 Task: Look for trending repositories with JavaScript language.
Action: Mouse pressed left at (180, 114)
Screenshot: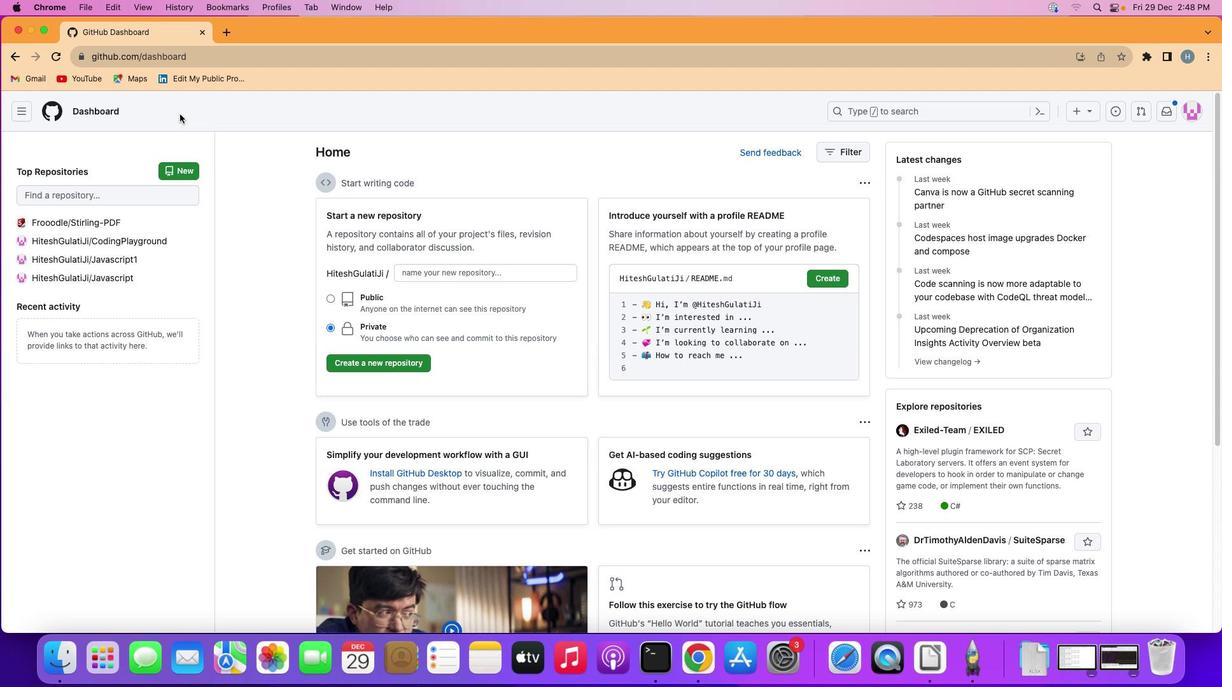 
Action: Mouse moved to (27, 108)
Screenshot: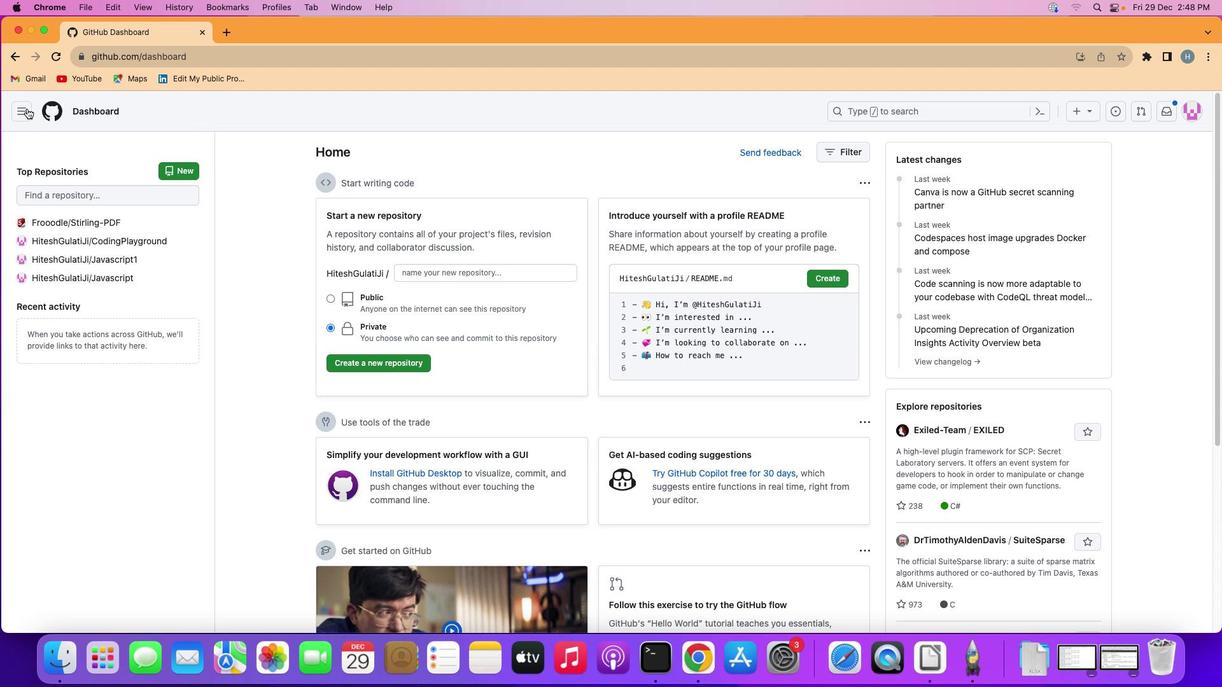 
Action: Mouse pressed left at (27, 108)
Screenshot: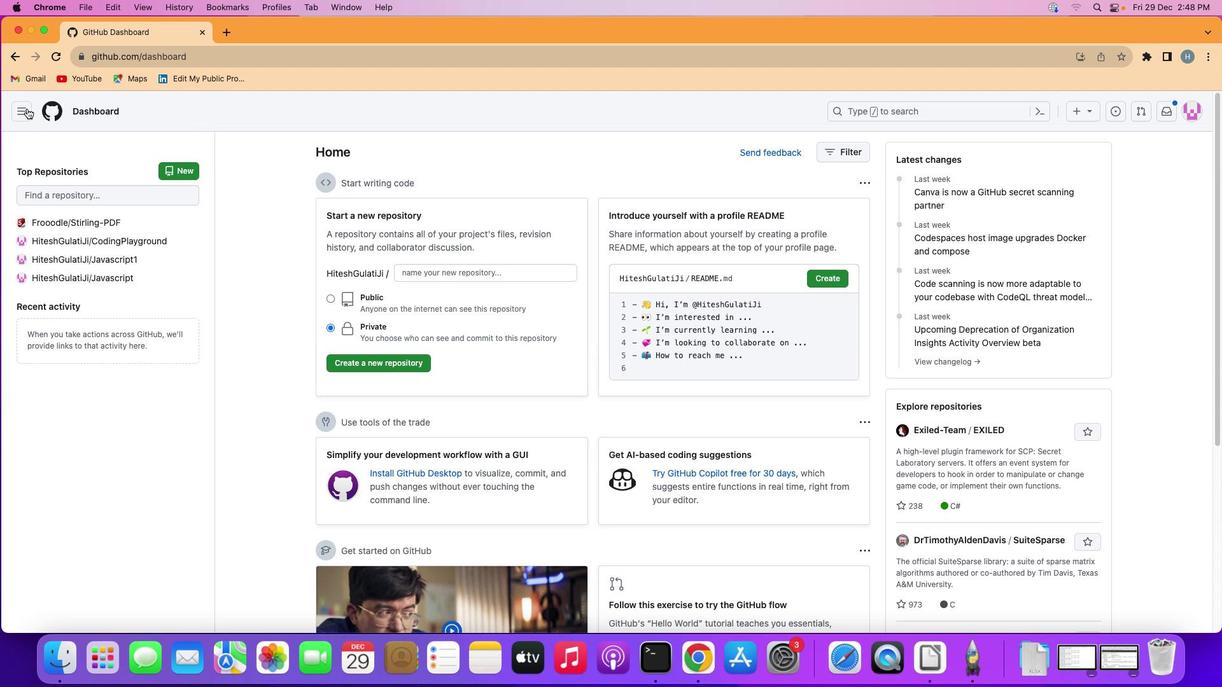 
Action: Mouse moved to (101, 272)
Screenshot: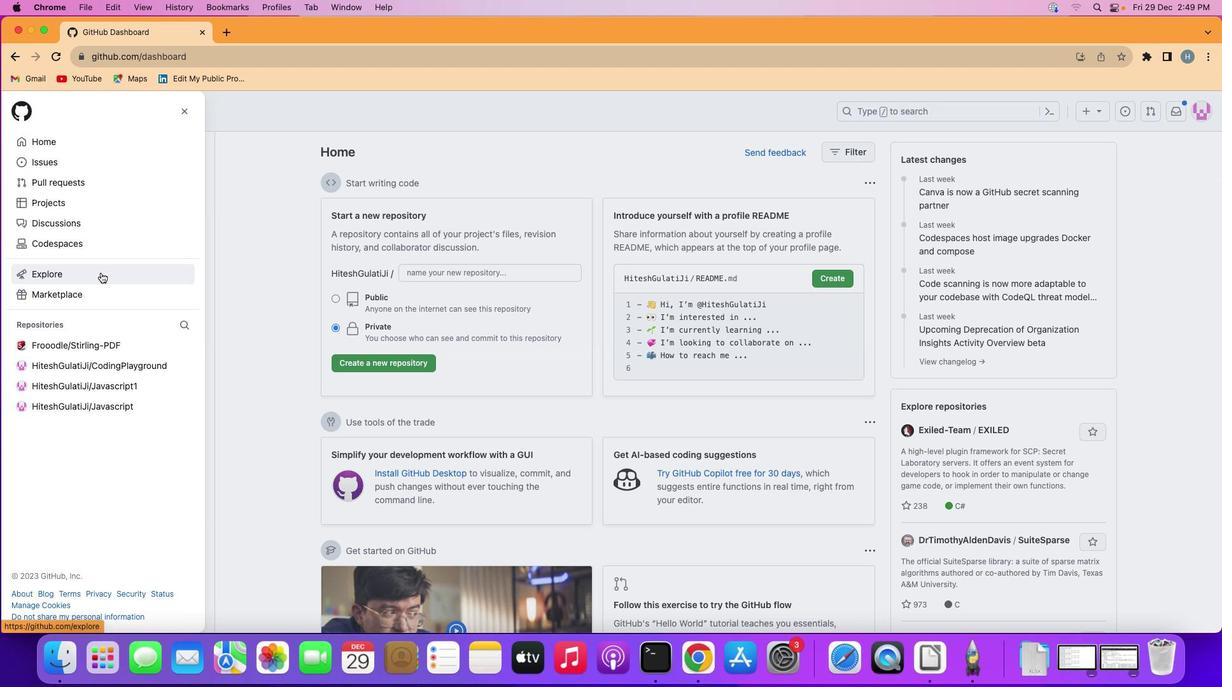 
Action: Mouse pressed left at (101, 272)
Screenshot: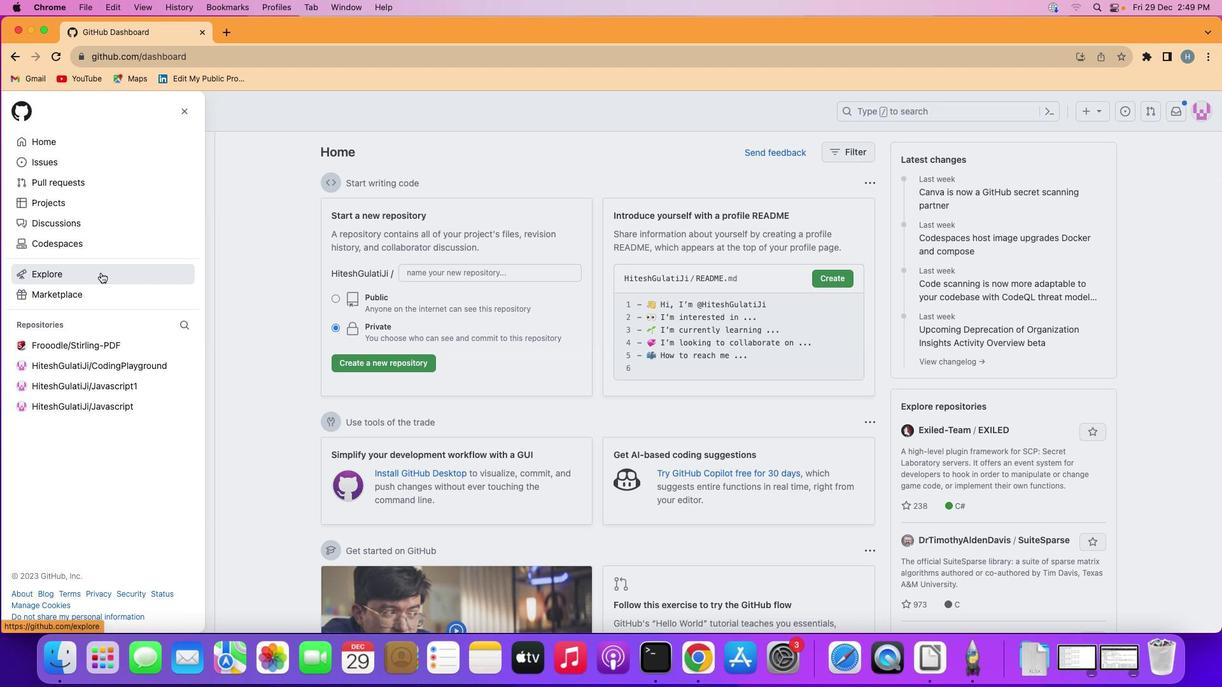 
Action: Mouse moved to (569, 147)
Screenshot: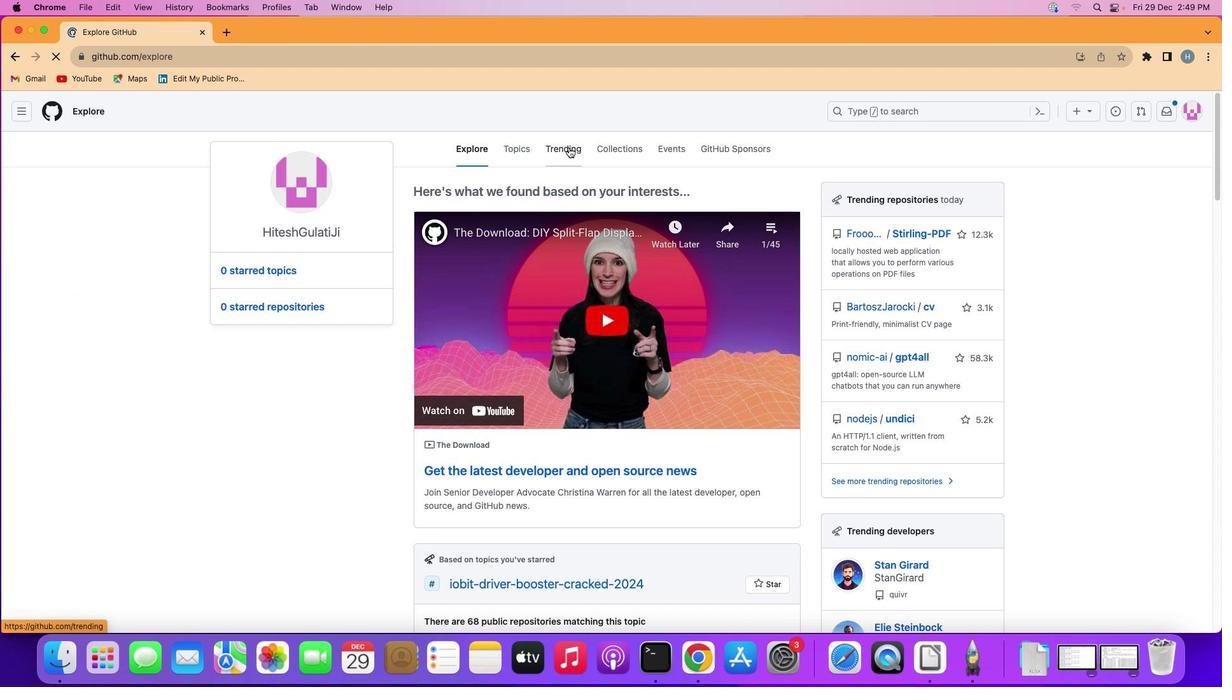 
Action: Mouse pressed left at (569, 147)
Screenshot: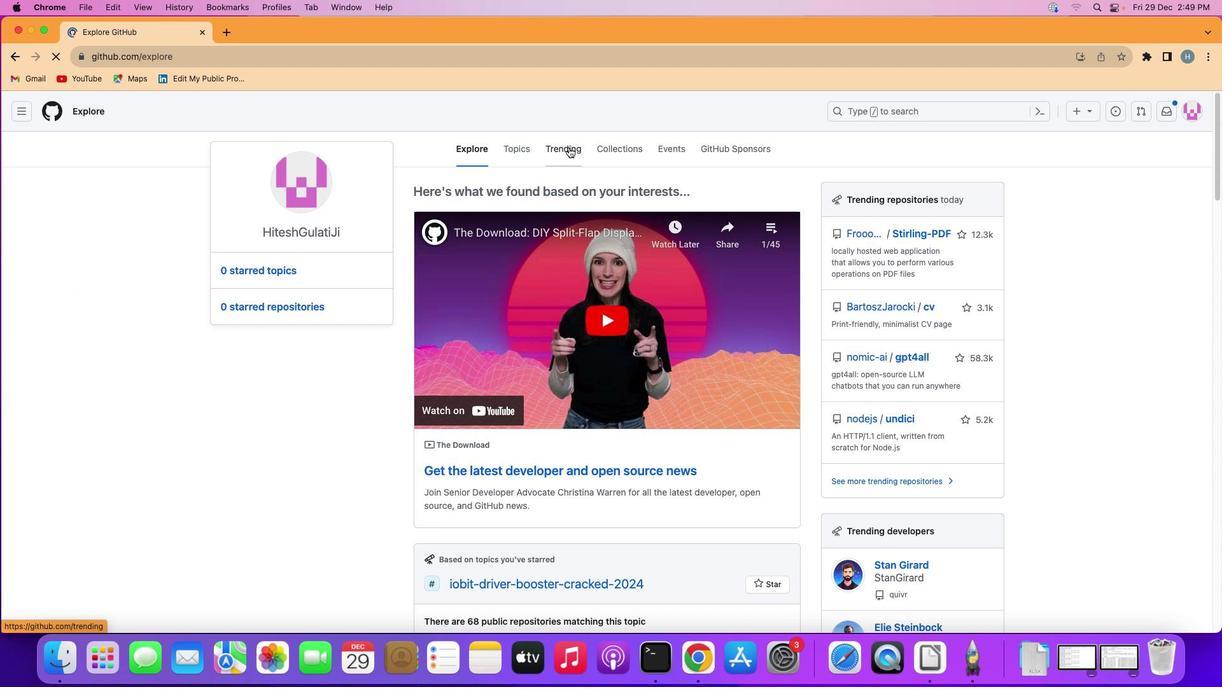 
Action: Mouse moved to (780, 315)
Screenshot: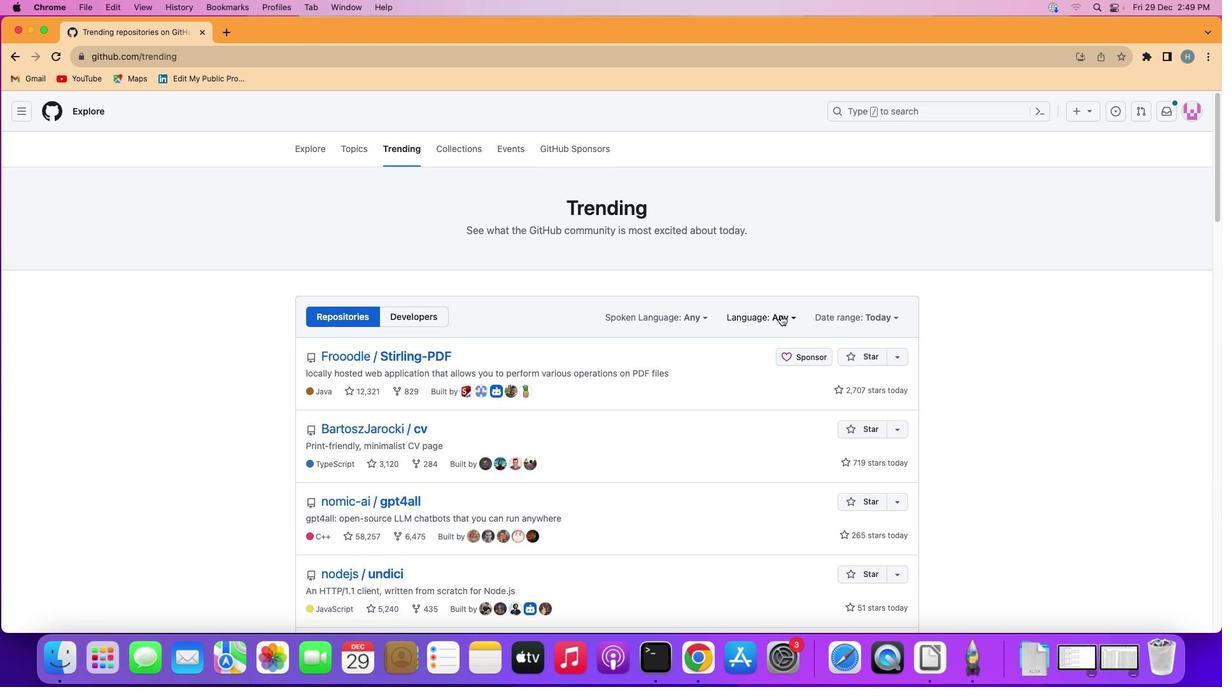 
Action: Mouse pressed left at (780, 315)
Screenshot: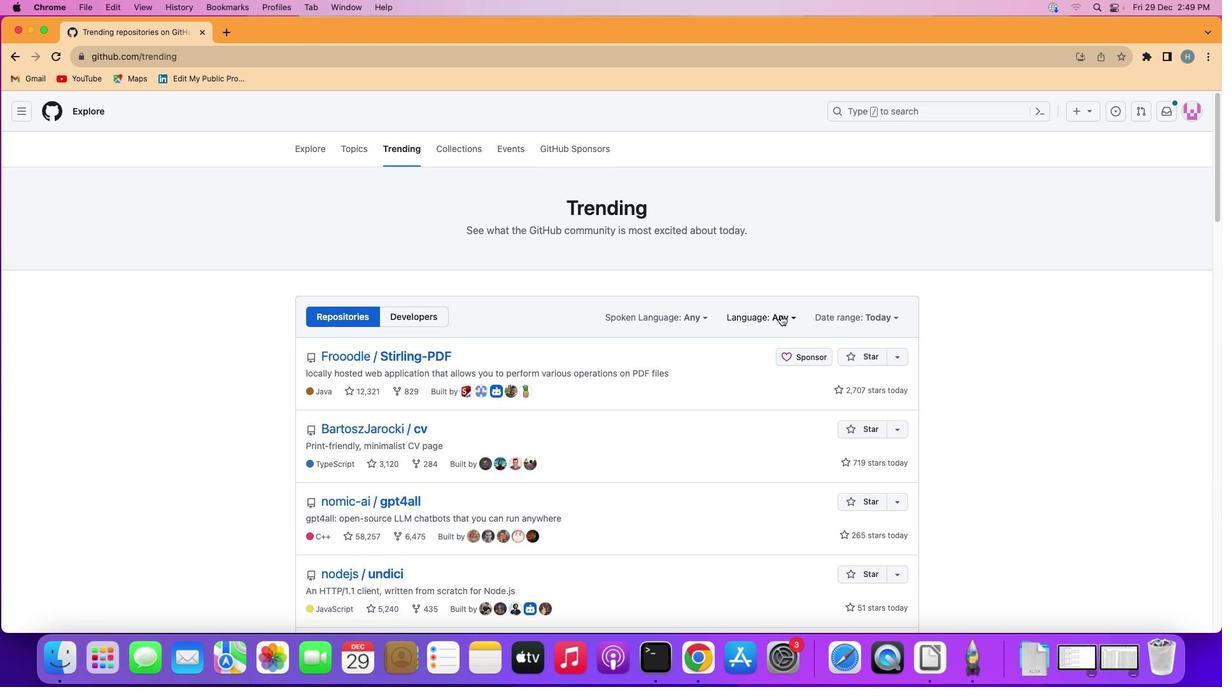 
Action: Mouse moved to (762, 343)
Screenshot: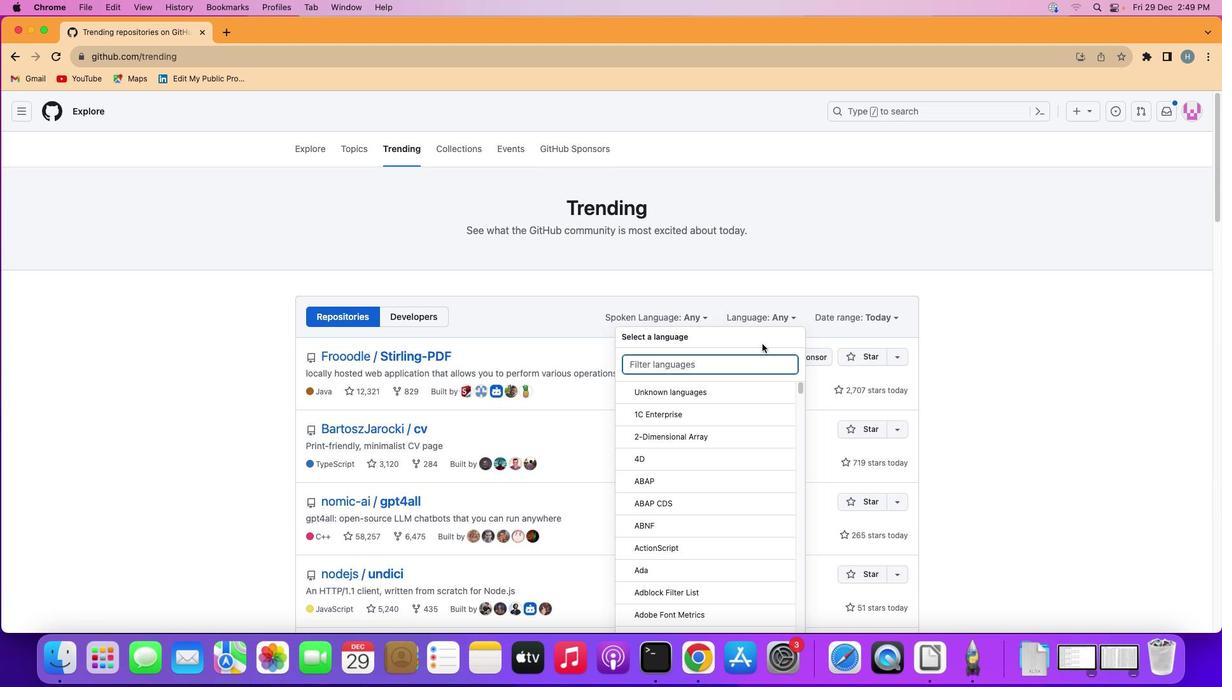 
Action: Key pressed Key.shift'J''a''v''a'
Screenshot: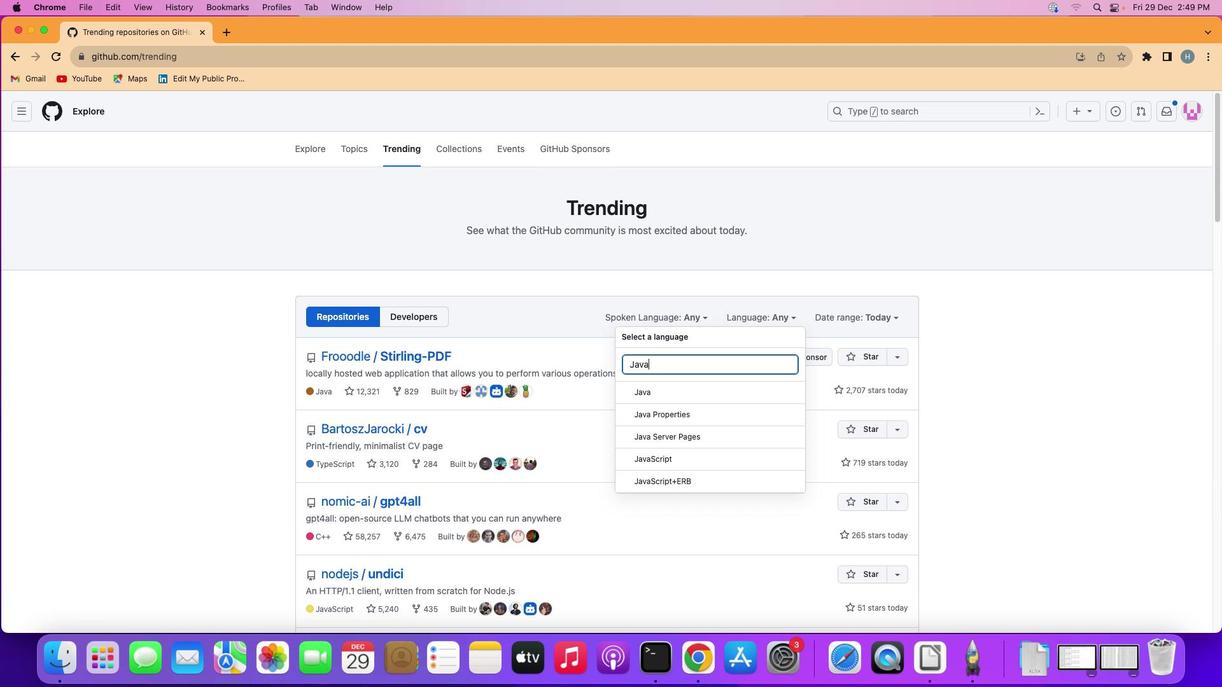 
Action: Mouse moved to (744, 460)
Screenshot: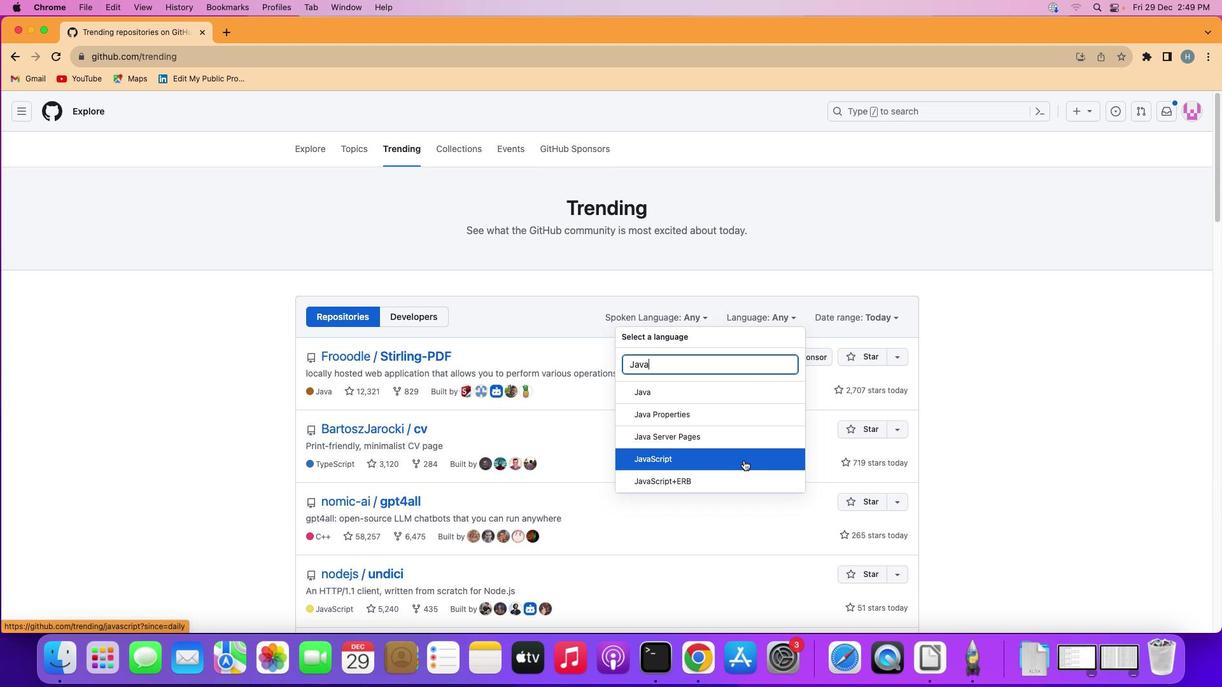 
Action: Mouse pressed left at (744, 460)
Screenshot: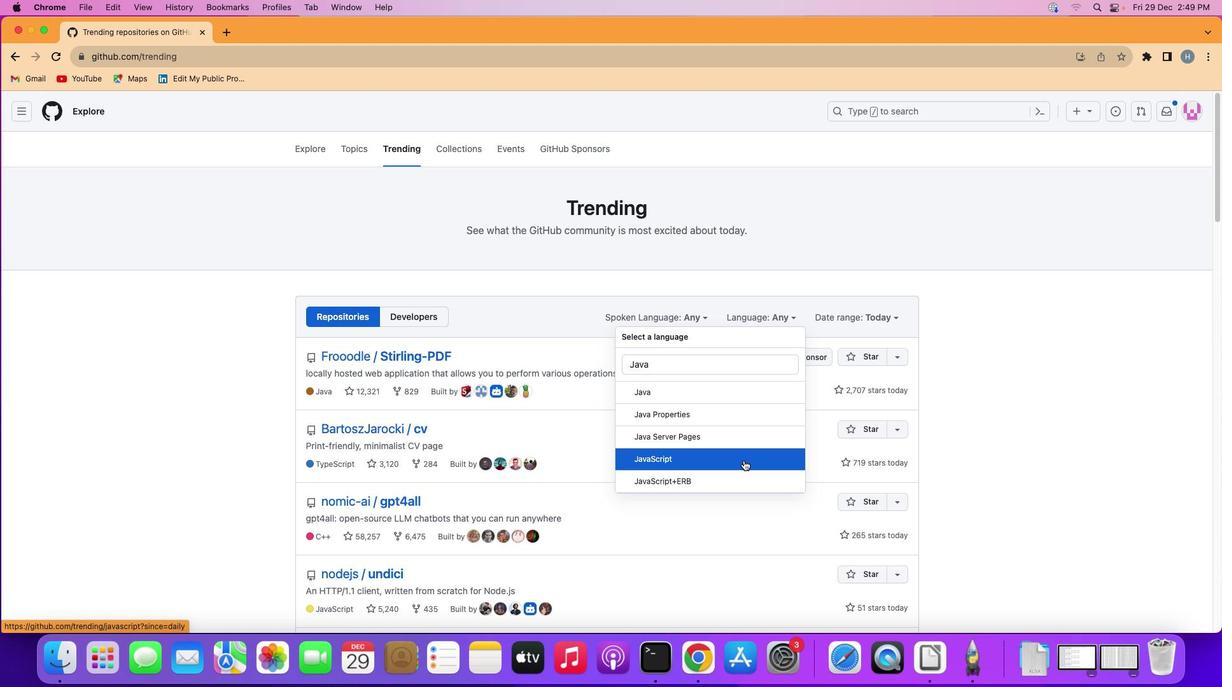 
Action: Mouse moved to (977, 412)
Screenshot: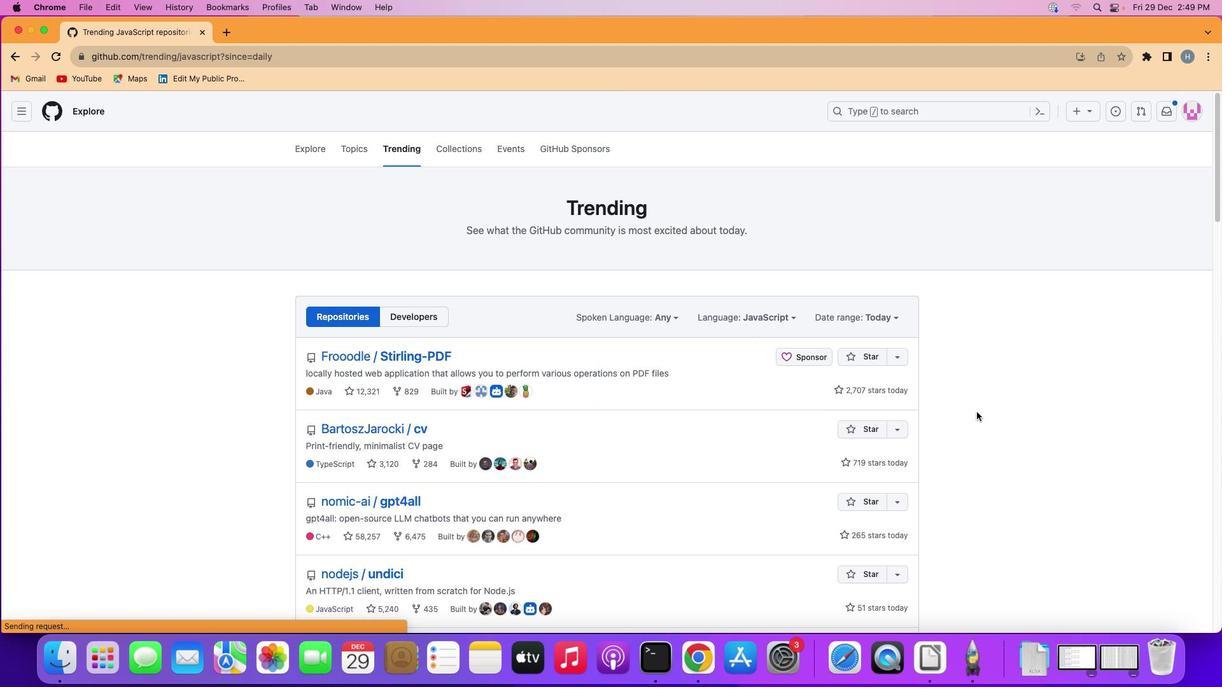 
